 Task: Create Workspace Creative Agencies Workspace description Monitor and track company productivity and efficiency. Workspace type Other
Action: Mouse moved to (309, 63)
Screenshot: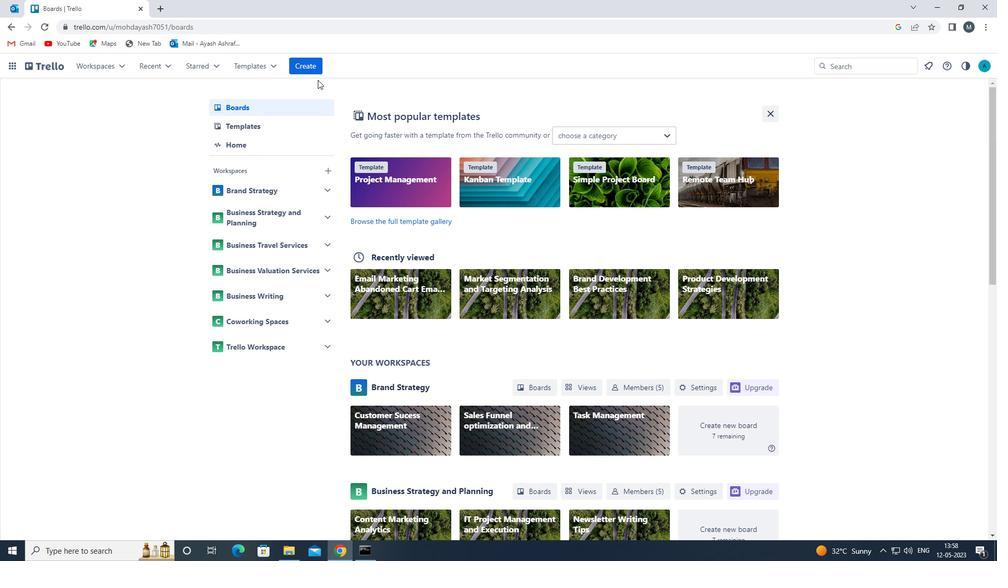 
Action: Mouse pressed left at (309, 63)
Screenshot: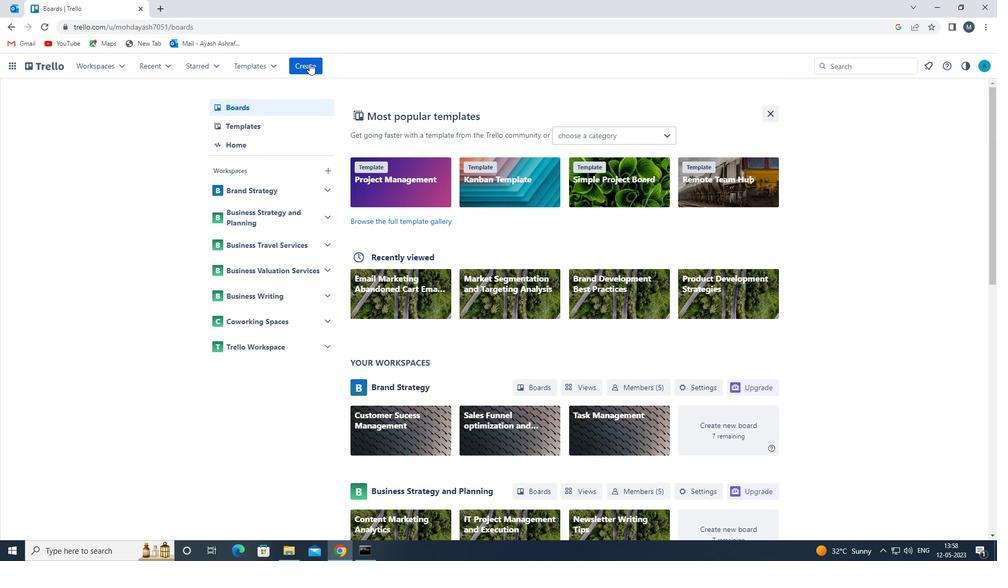 
Action: Mouse moved to (353, 185)
Screenshot: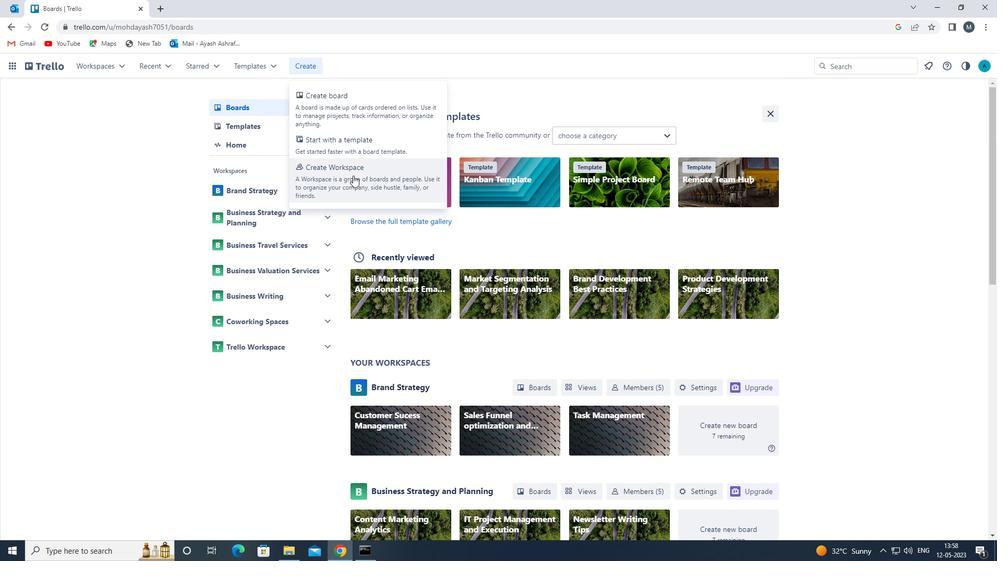 
Action: Mouse pressed left at (353, 185)
Screenshot: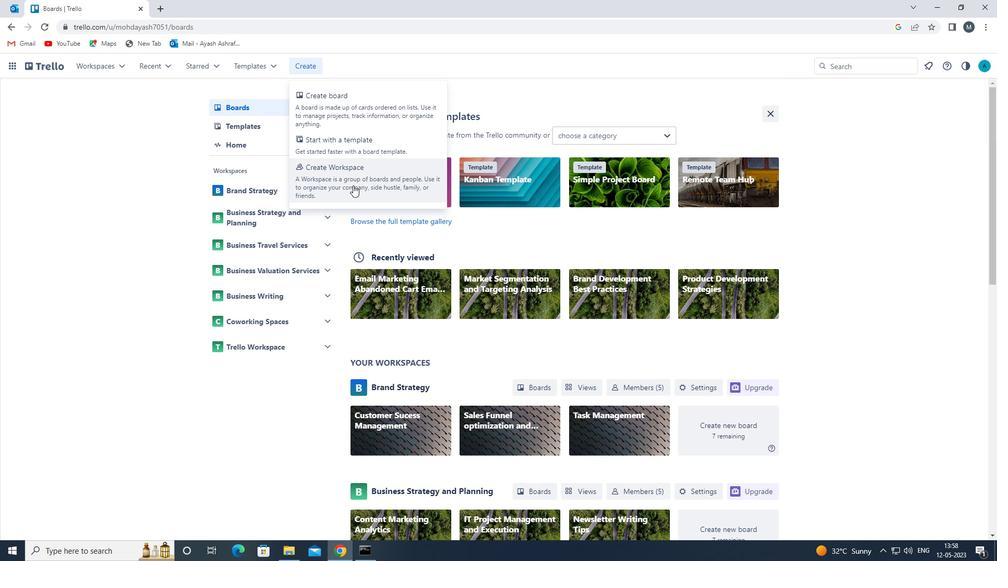 
Action: Mouse moved to (343, 191)
Screenshot: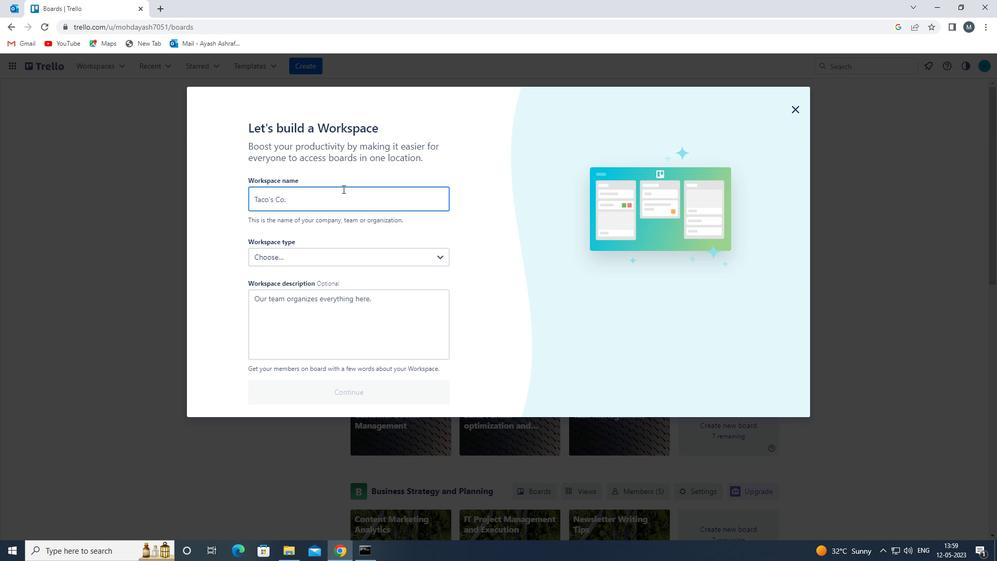 
Action: Mouse pressed left at (343, 191)
Screenshot: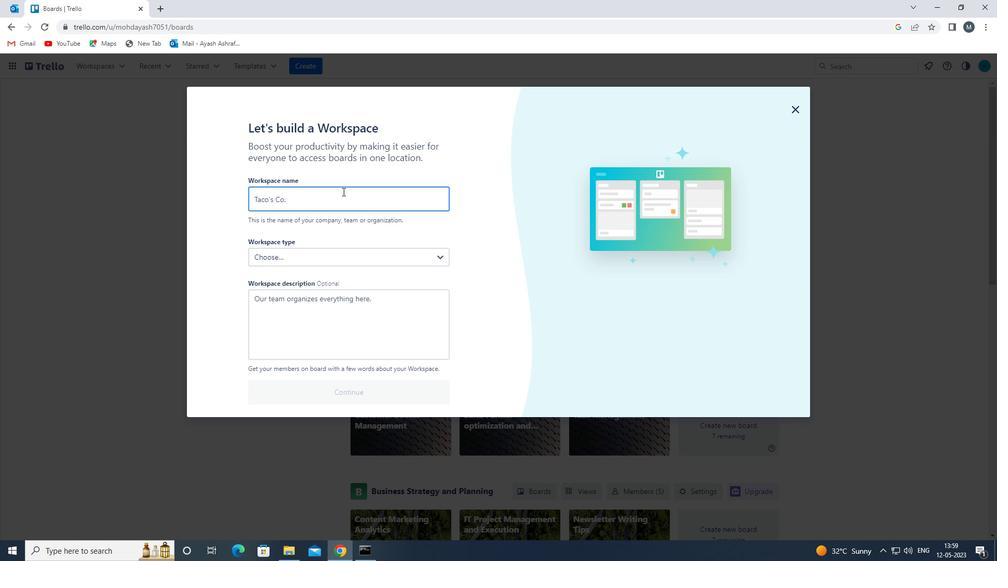 
Action: Mouse moved to (340, 198)
Screenshot: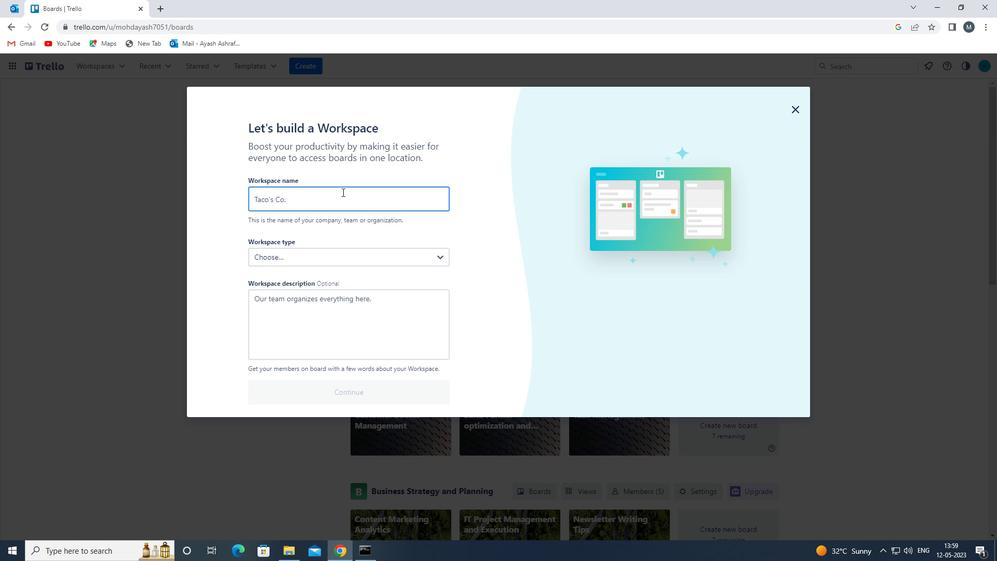 
Action: Key pressed <Key.shift><Key.shift>CREARIVE<Key.space><Key.backspace><Key.backspace><Key.backspace><Key.backspace><Key.backspace>TIVE<Key.space><Key.shift>AGENCIES<Key.space>
Screenshot: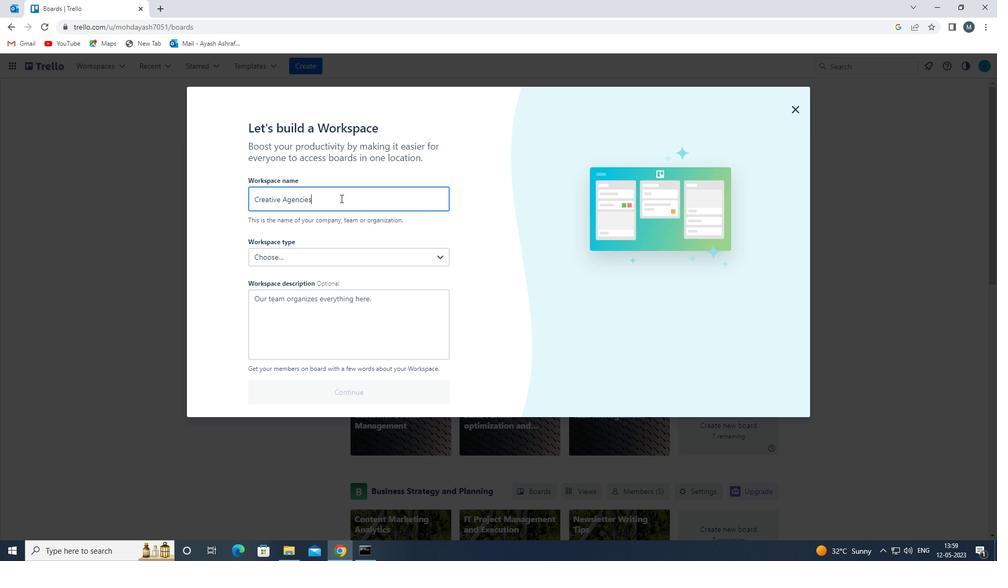 
Action: Mouse moved to (339, 261)
Screenshot: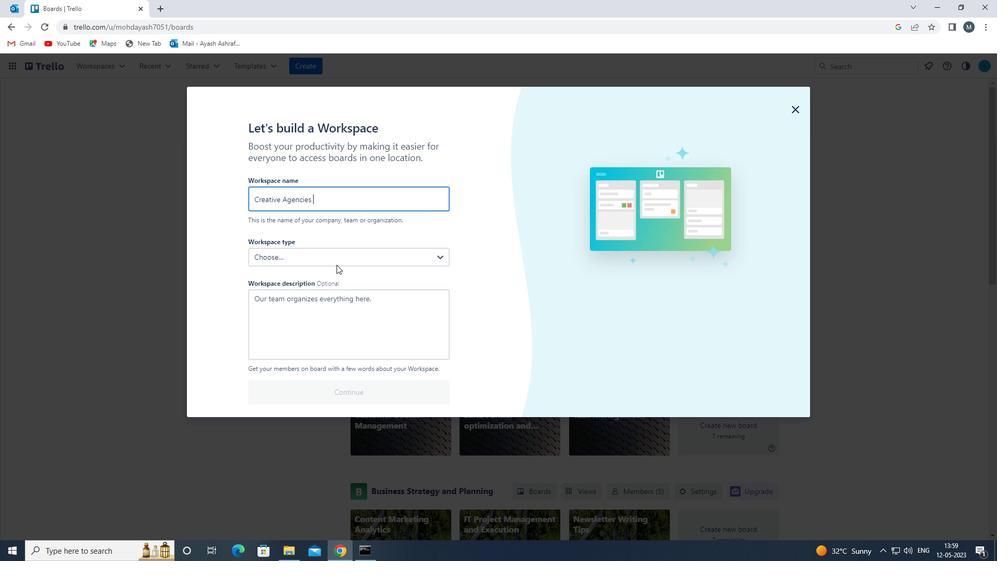 
Action: Mouse pressed left at (339, 261)
Screenshot: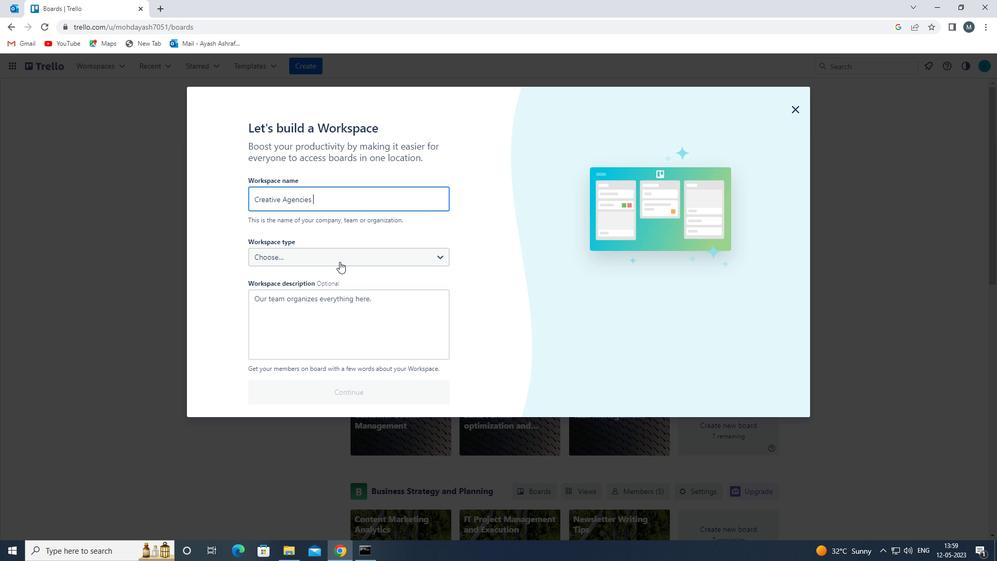 
Action: Mouse moved to (323, 394)
Screenshot: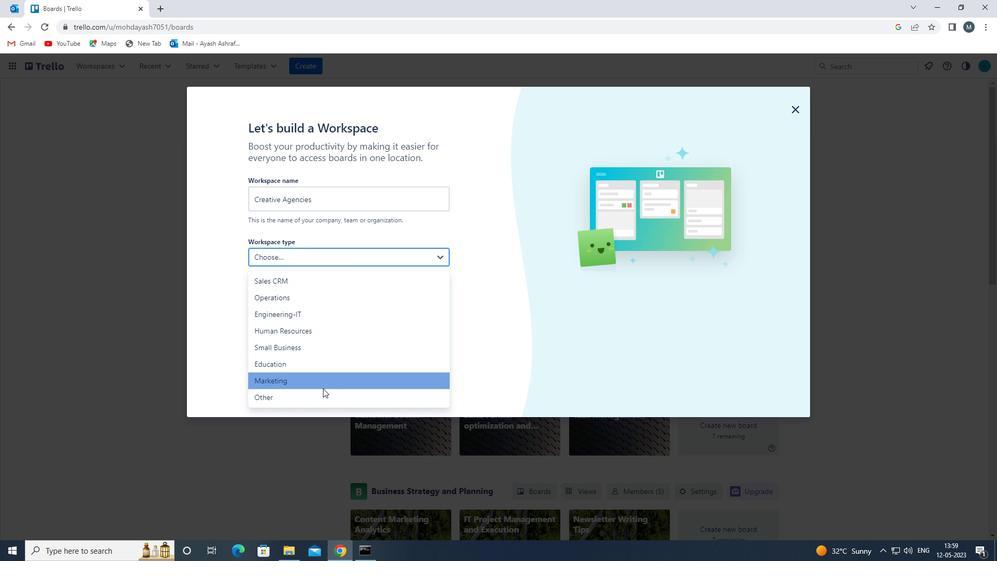 
Action: Mouse pressed left at (323, 394)
Screenshot: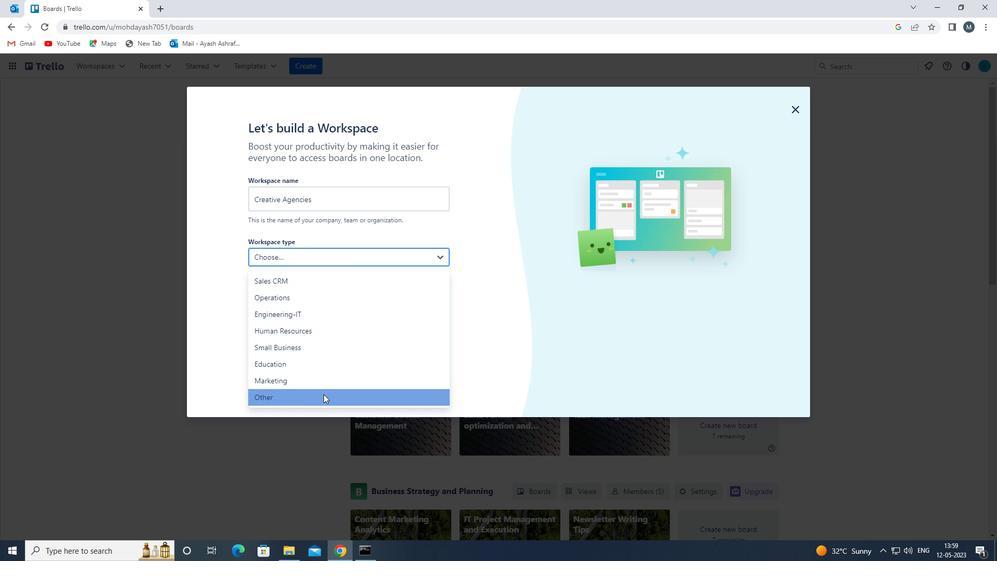 
Action: Mouse moved to (318, 309)
Screenshot: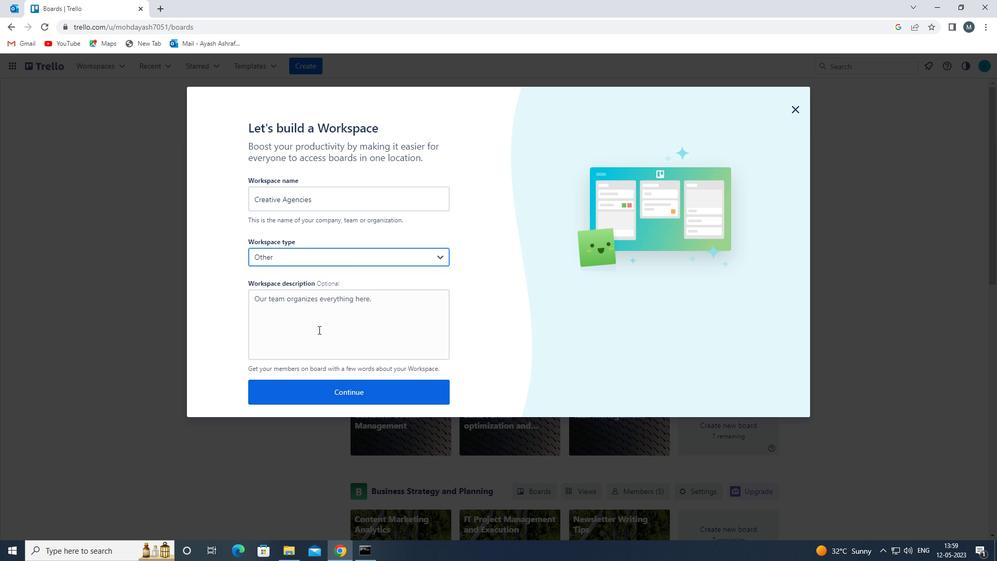 
Action: Mouse pressed left at (318, 309)
Screenshot: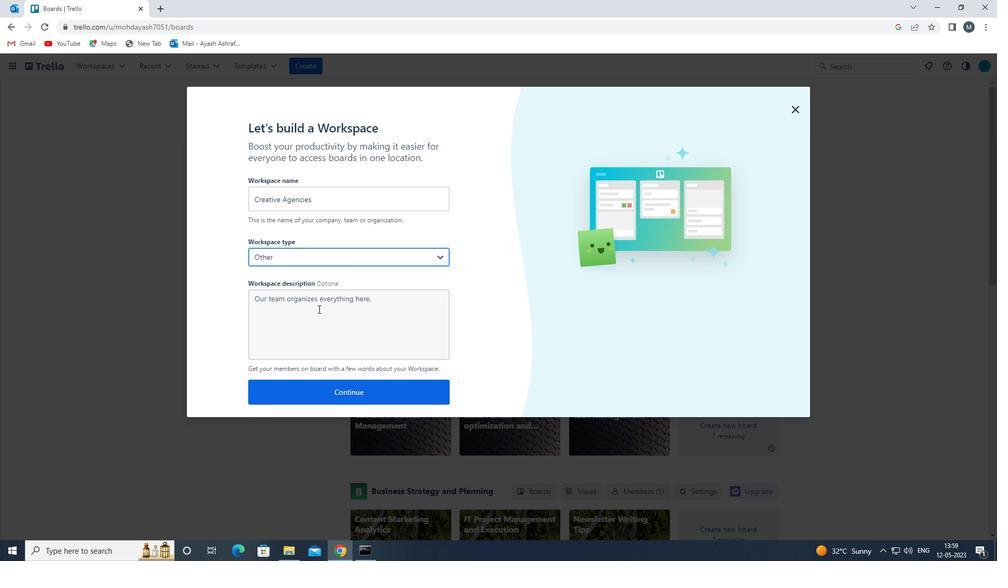 
Action: Mouse moved to (315, 307)
Screenshot: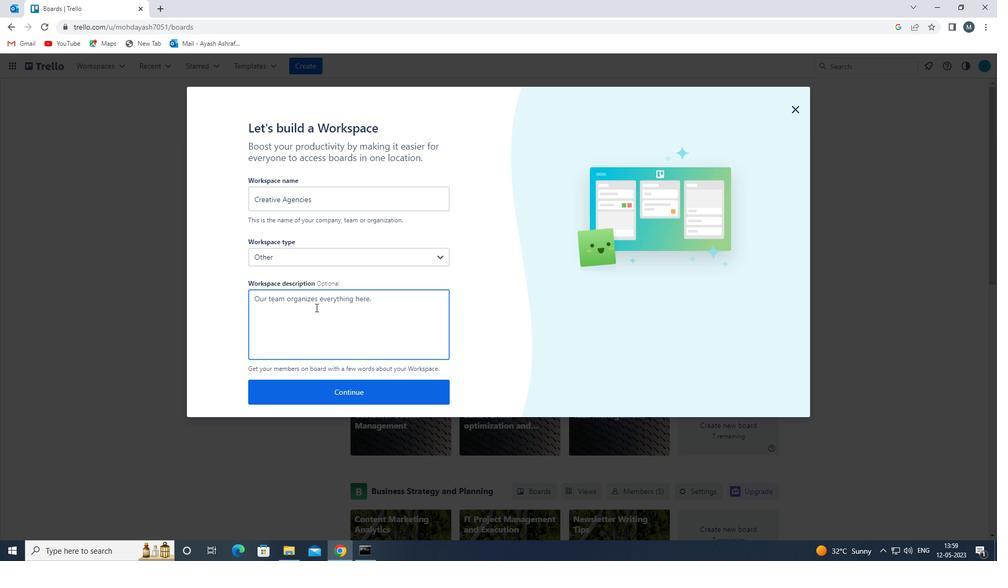 
Action: Key pressed <Key.shift>MONITOR<Key.space>AND<Key.space>TRACK<Key.space>COMPANY<Key.space>PRODUCTIVITY<Key.space>AND<Key.space>EFFICIENCY<Key.space>
Screenshot: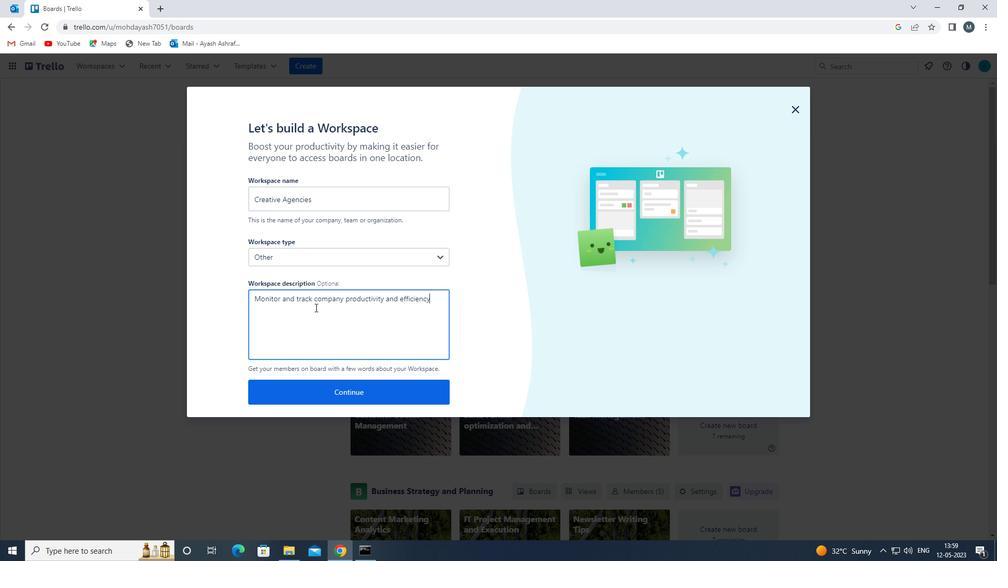 
Action: Mouse moved to (340, 346)
Screenshot: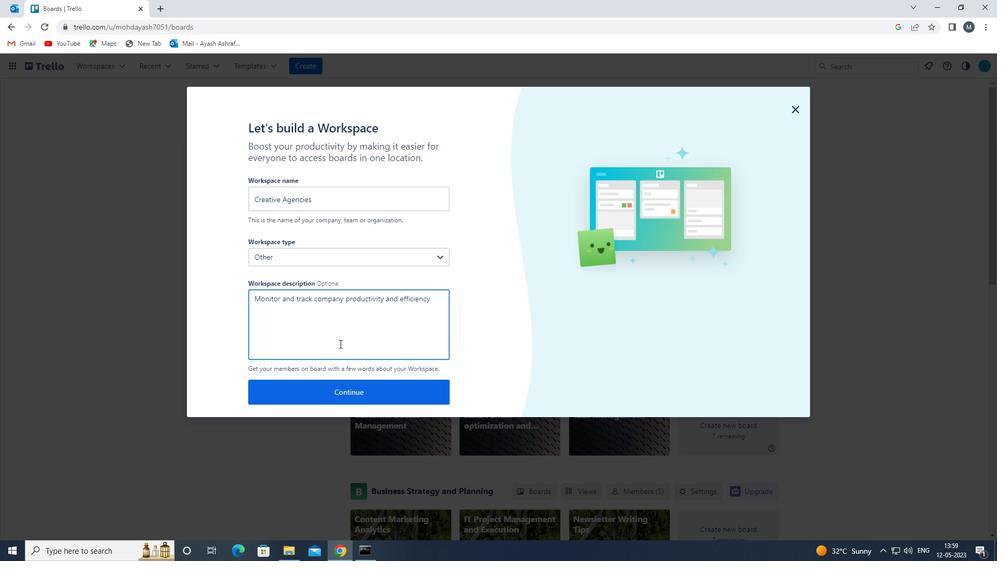 
Action: Key pressed <Key.backspace>.
Screenshot: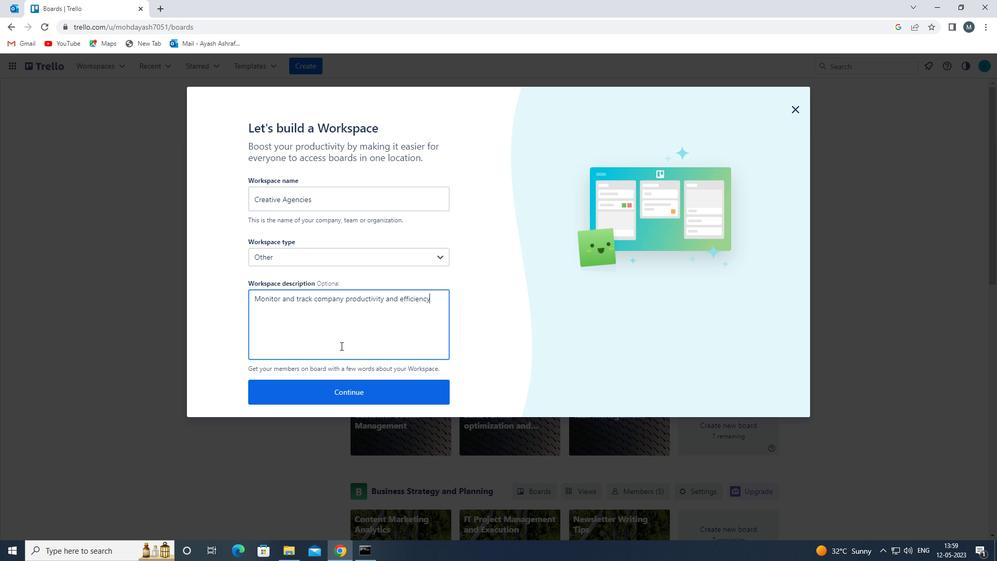 
Action: Mouse moved to (352, 388)
Screenshot: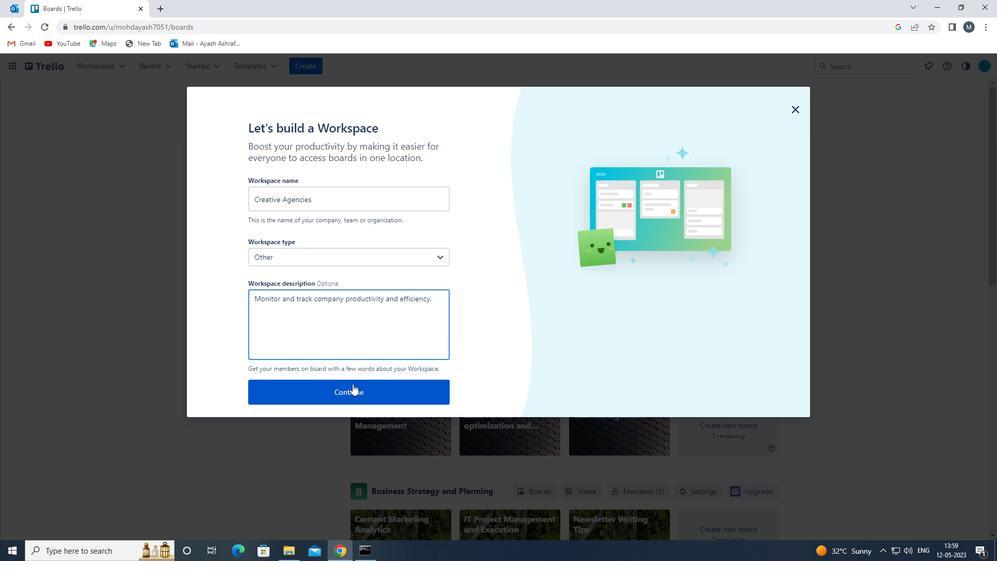 
Action: Mouse pressed left at (352, 388)
Screenshot: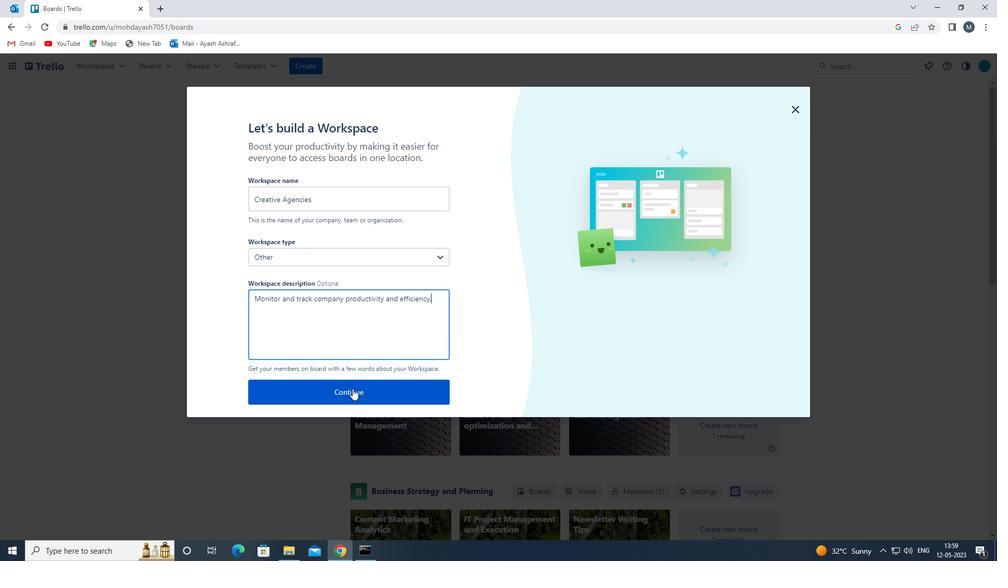 
Action: Mouse moved to (351, 387)
Screenshot: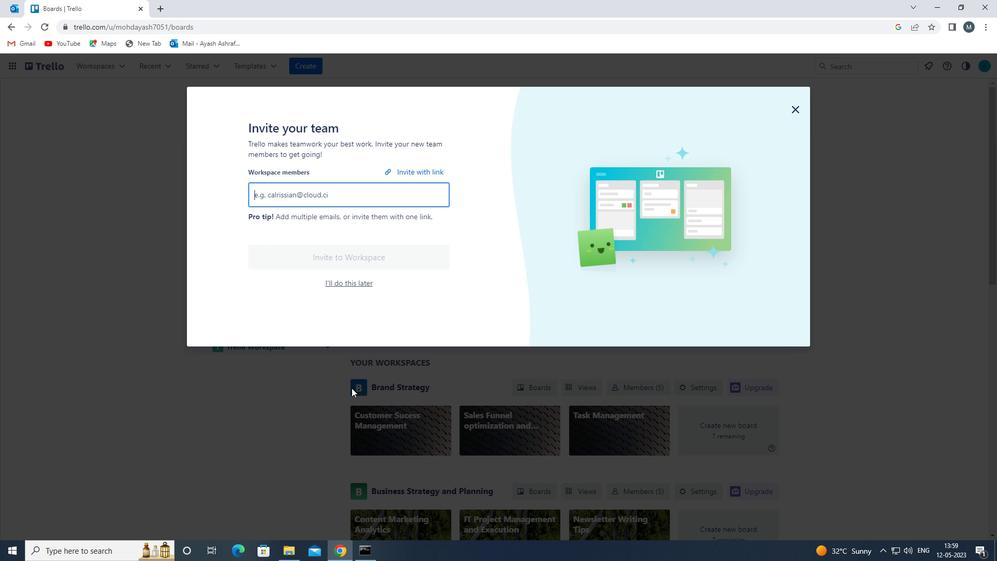 
Action: Mouse scrolled (351, 387) with delta (0, 0)
Screenshot: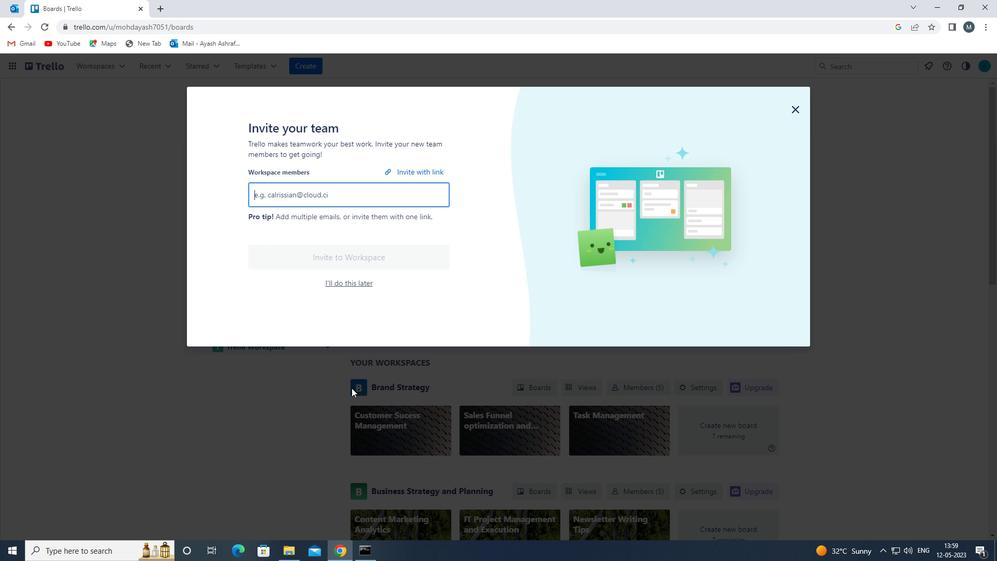 
Action: Mouse scrolled (351, 387) with delta (0, 0)
Screenshot: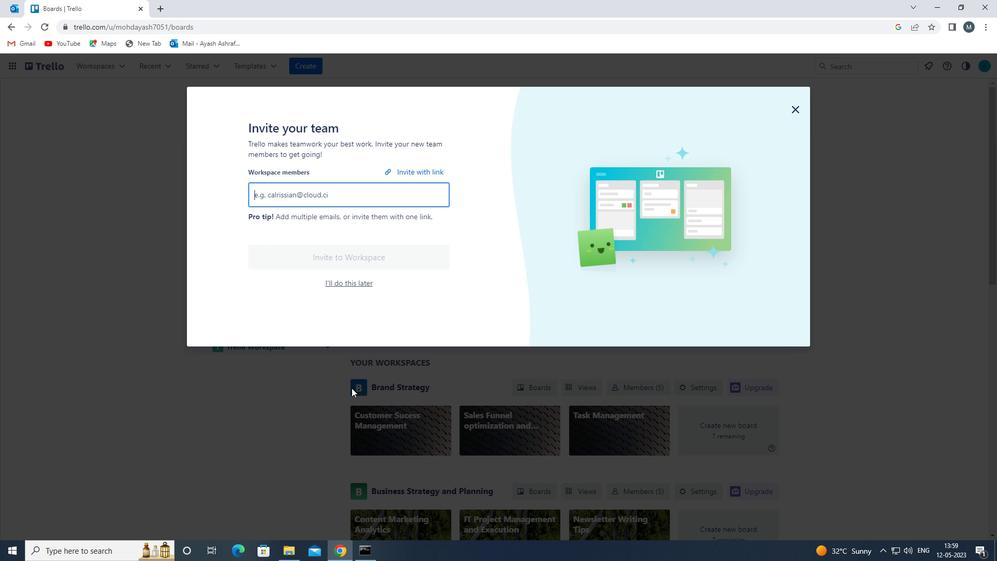 
Action: Mouse scrolled (351, 387) with delta (0, 0)
Screenshot: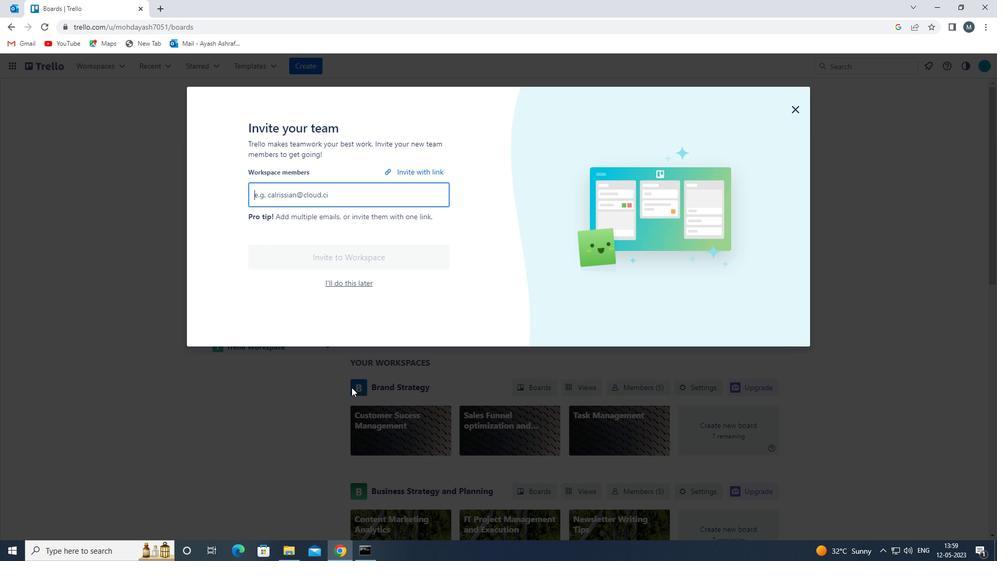 
Action: Mouse scrolled (351, 387) with delta (0, 0)
Screenshot: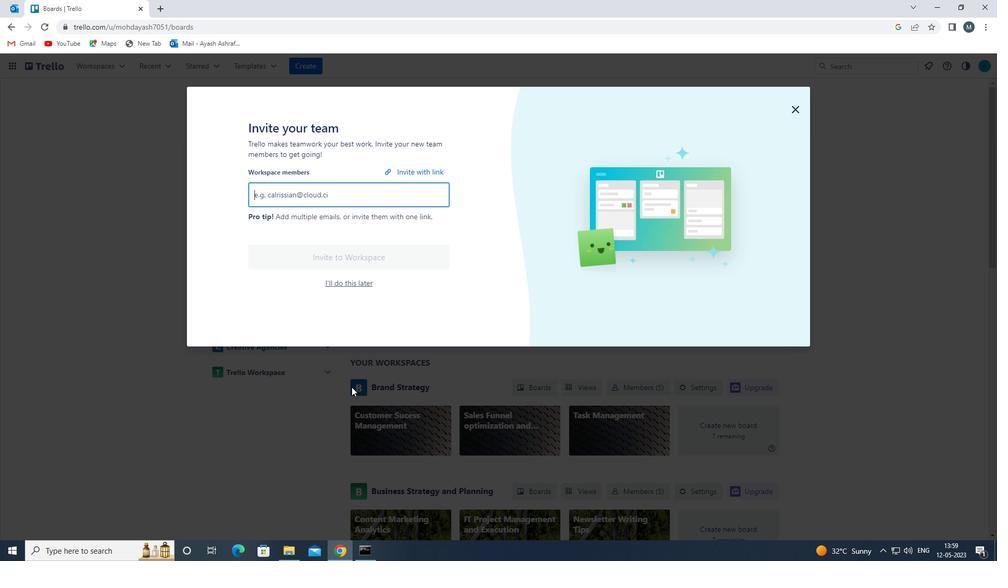 
Action: Mouse moved to (351, 385)
Screenshot: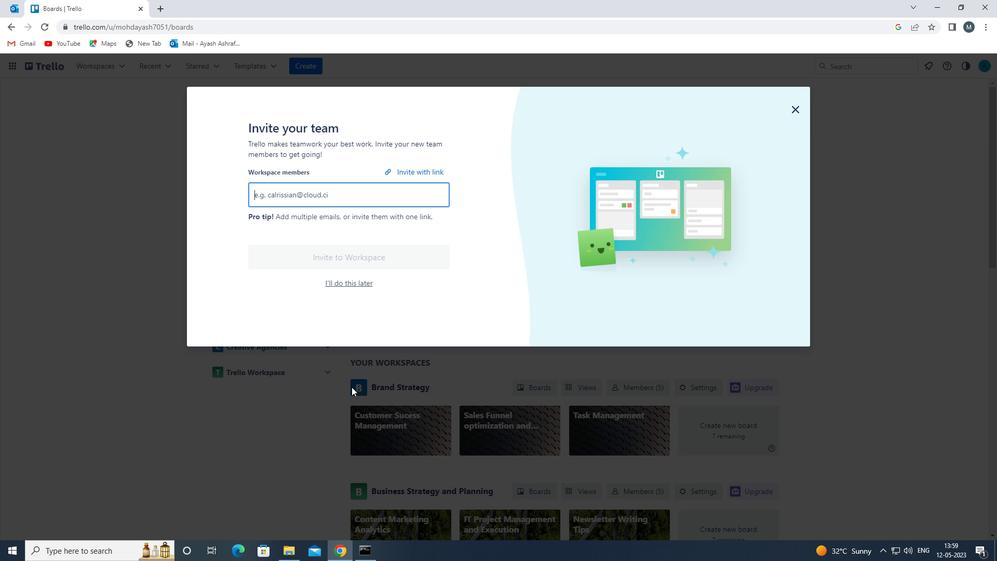 
